 Task: Troubleshoot and fix common issues, such as slow loading web pages.
Action: Mouse moved to (949, 29)
Screenshot: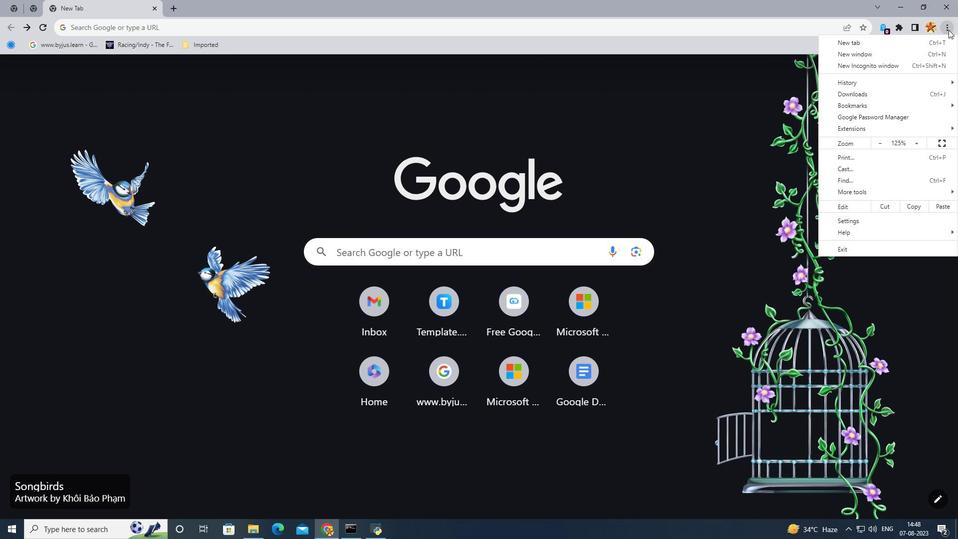 
Action: Mouse pressed left at (949, 29)
Screenshot: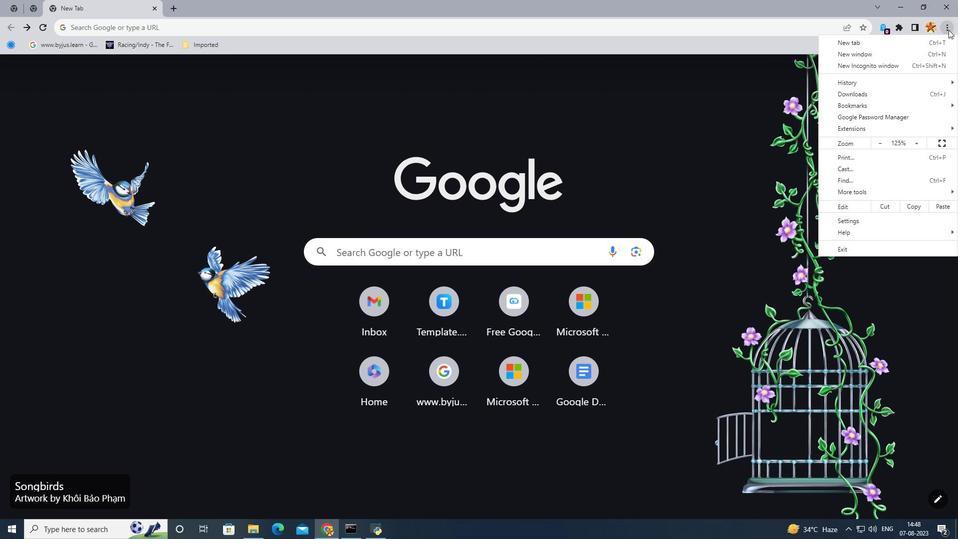
Action: Mouse moved to (696, 322)
Screenshot: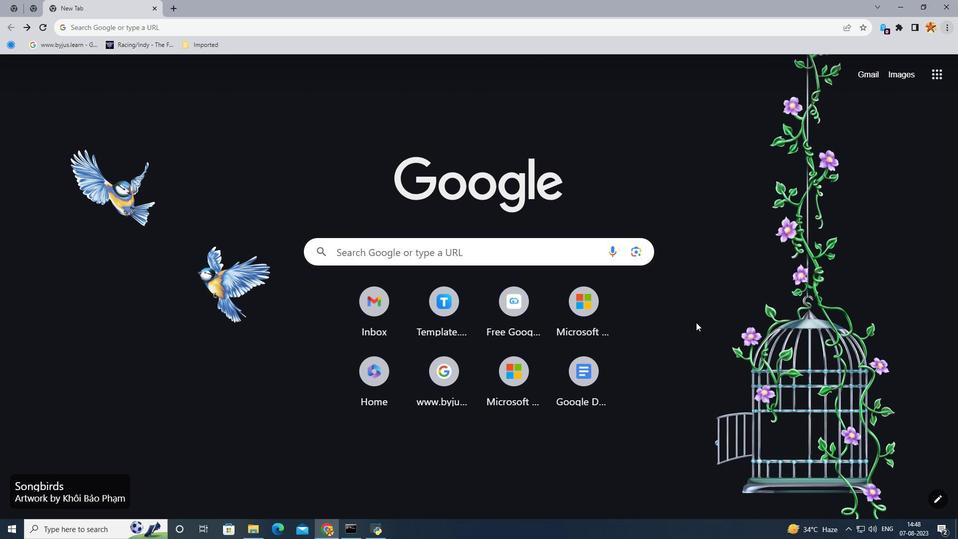 
Action: Mouse pressed left at (696, 322)
Screenshot: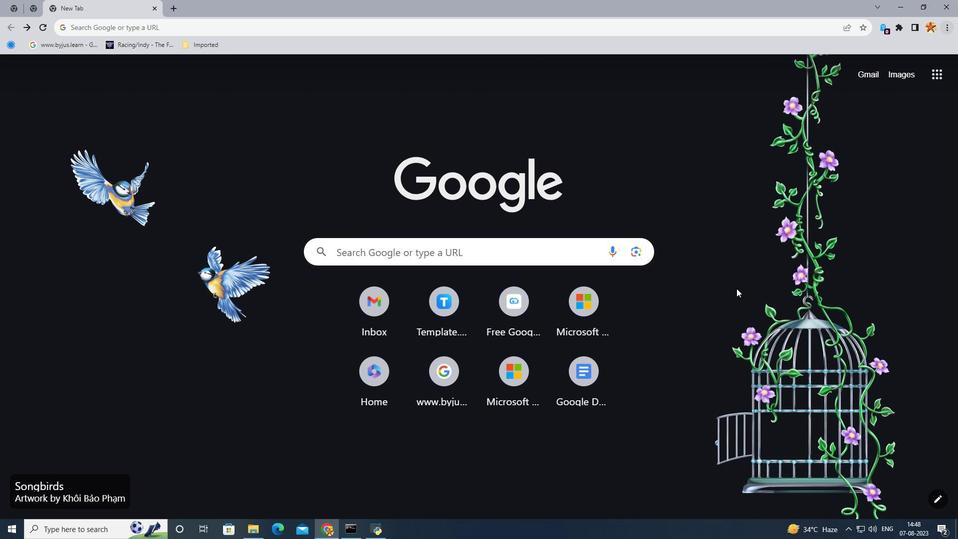 
Action: Mouse moved to (946, 25)
Screenshot: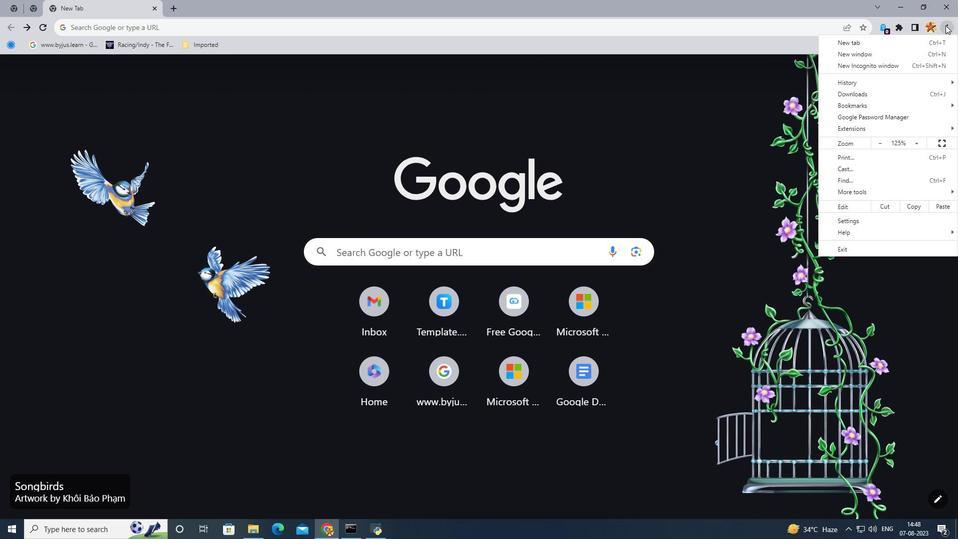 
Action: Mouse pressed left at (946, 25)
Screenshot: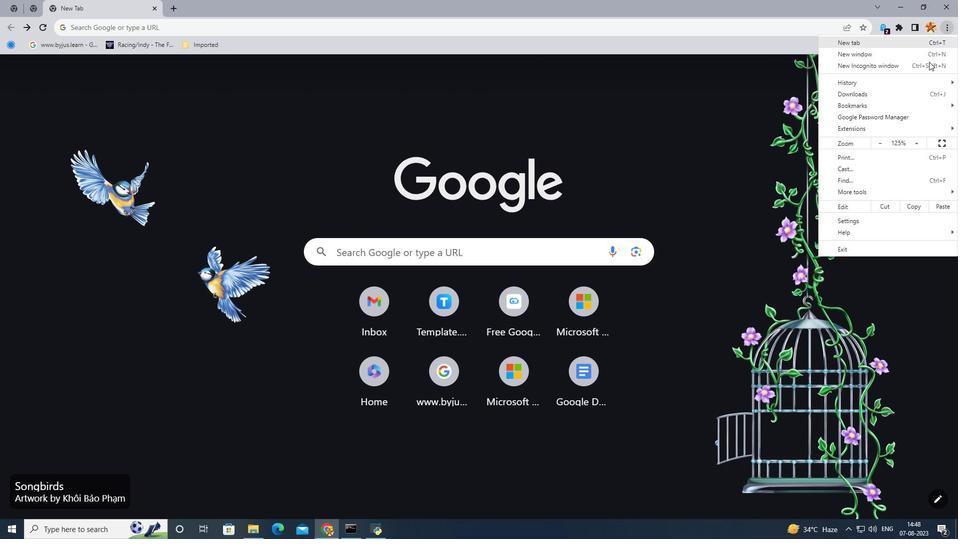 
Action: Mouse moved to (845, 220)
Screenshot: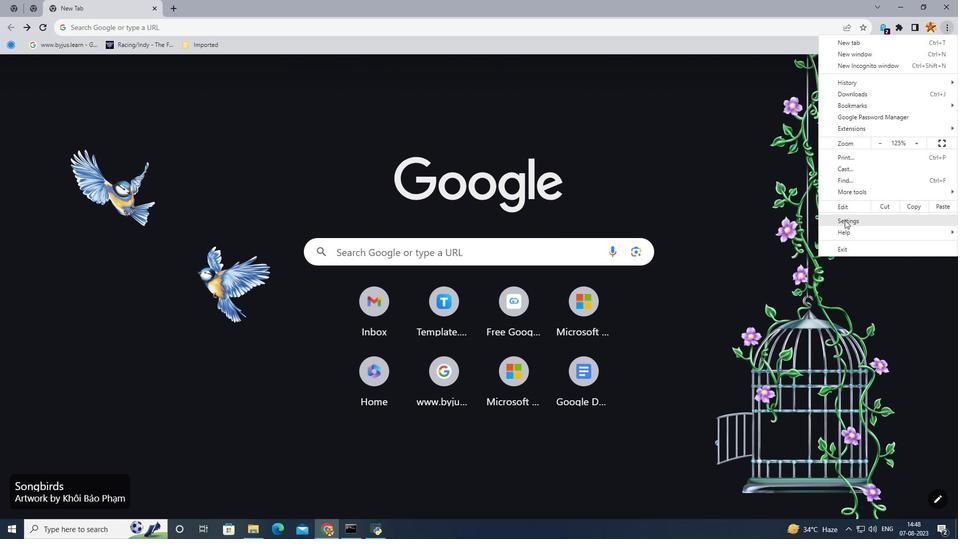 
Action: Mouse pressed left at (845, 220)
Screenshot: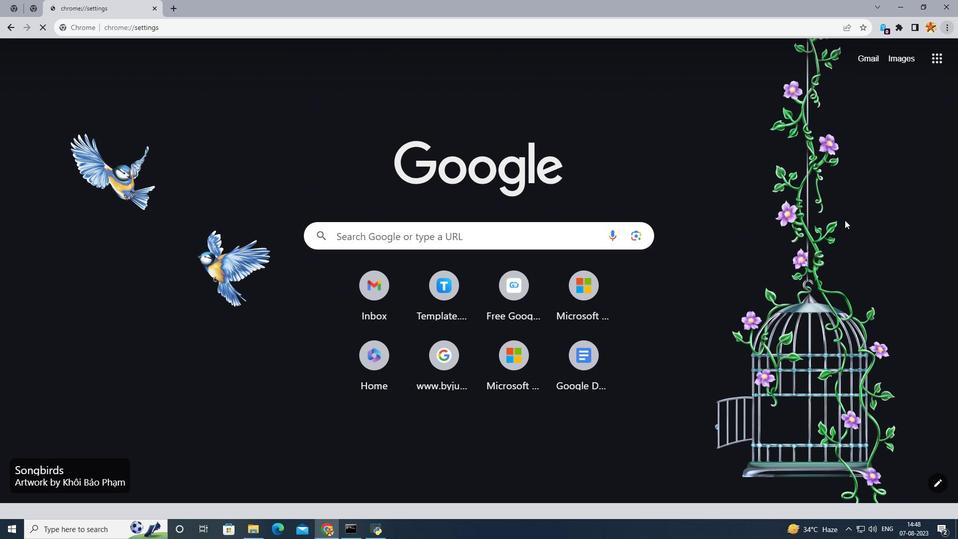
Action: Mouse moved to (36, 165)
Screenshot: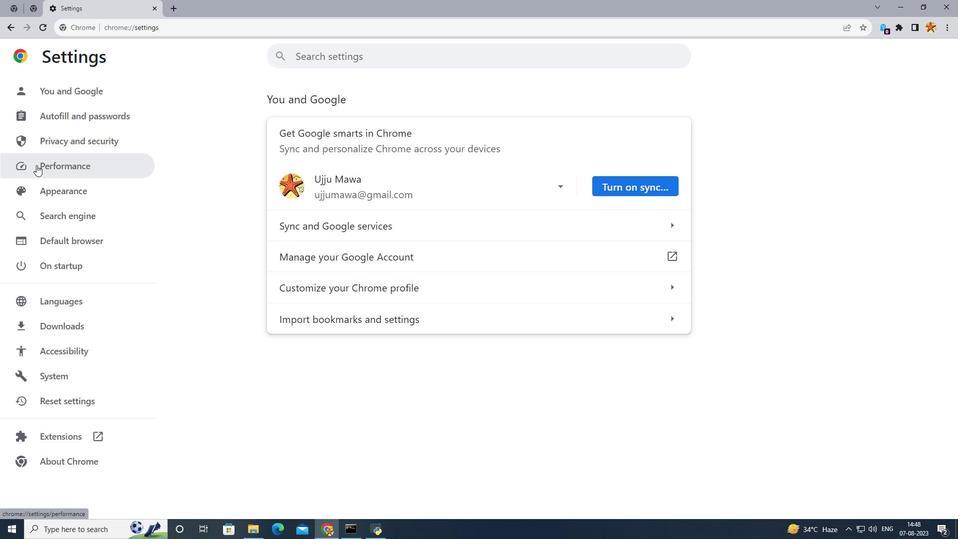 
Action: Mouse pressed left at (36, 165)
Screenshot: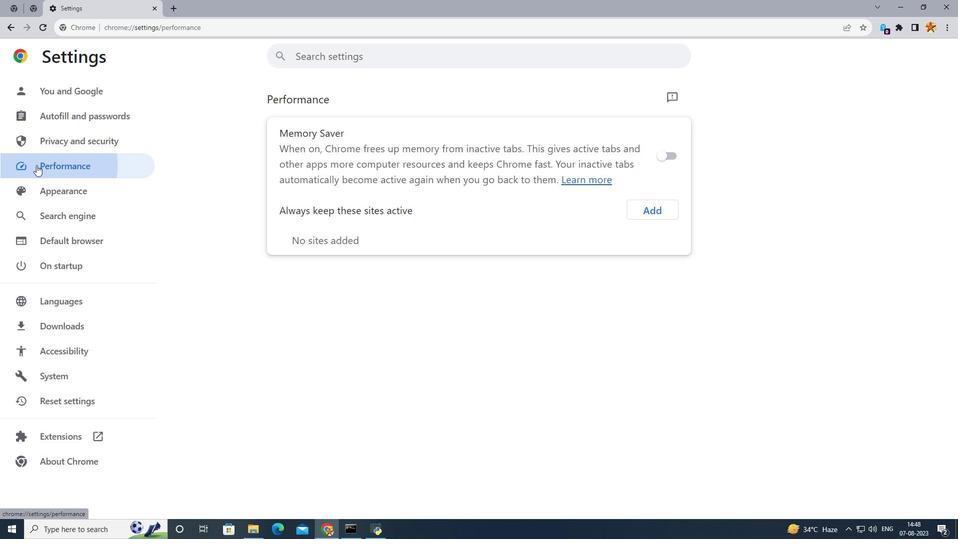 
Action: Mouse moved to (670, 158)
Screenshot: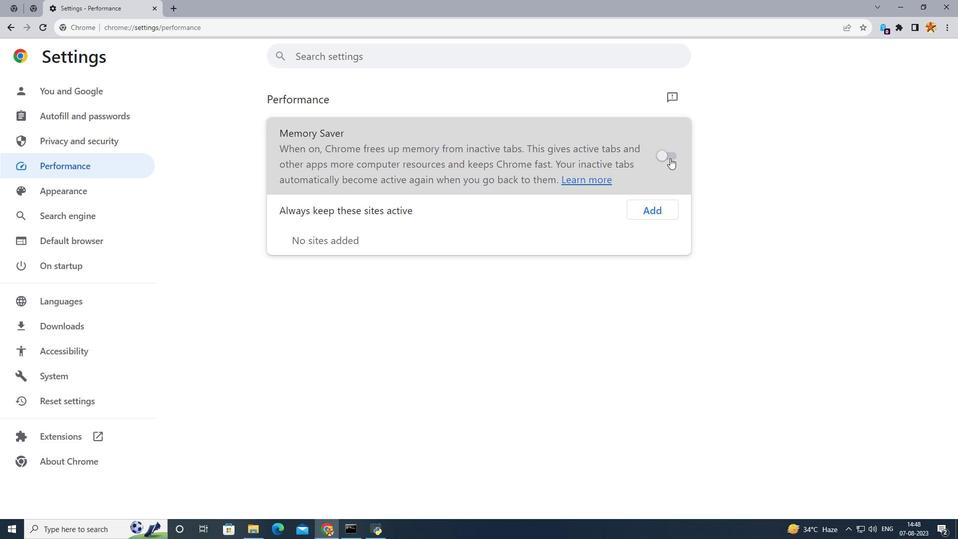 
Action: Mouse pressed left at (670, 158)
Screenshot: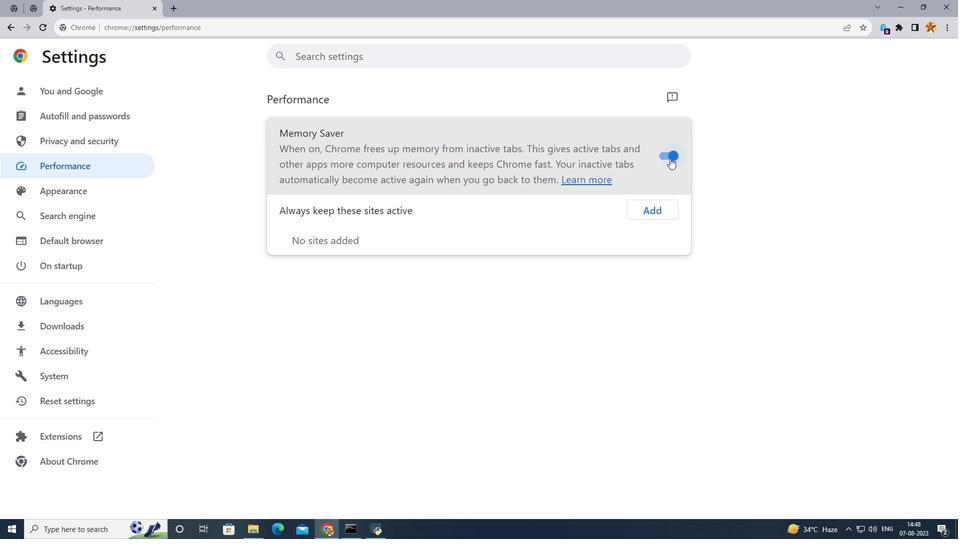 
Action: Mouse moved to (432, 298)
Screenshot: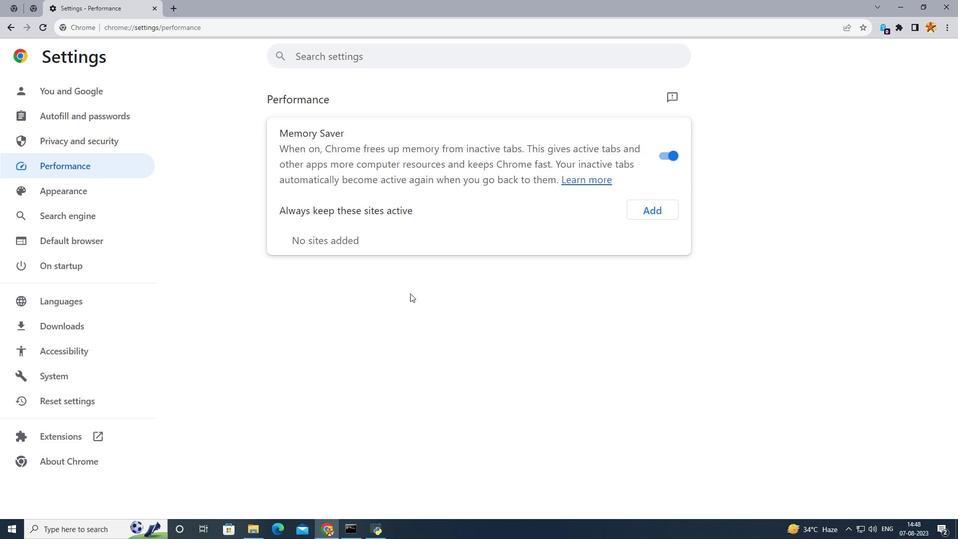 
Action: Mouse pressed left at (432, 298)
Screenshot: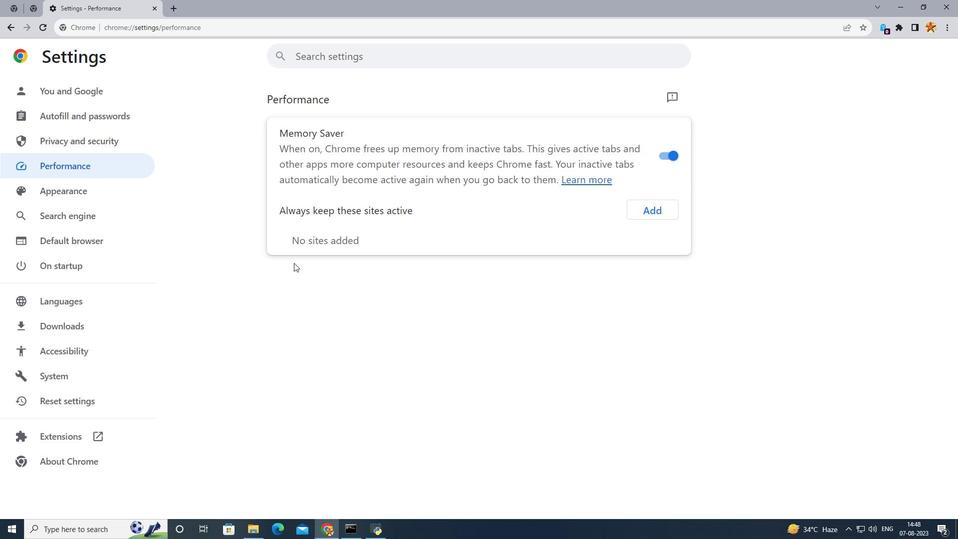 
Action: Mouse moved to (80, 231)
Screenshot: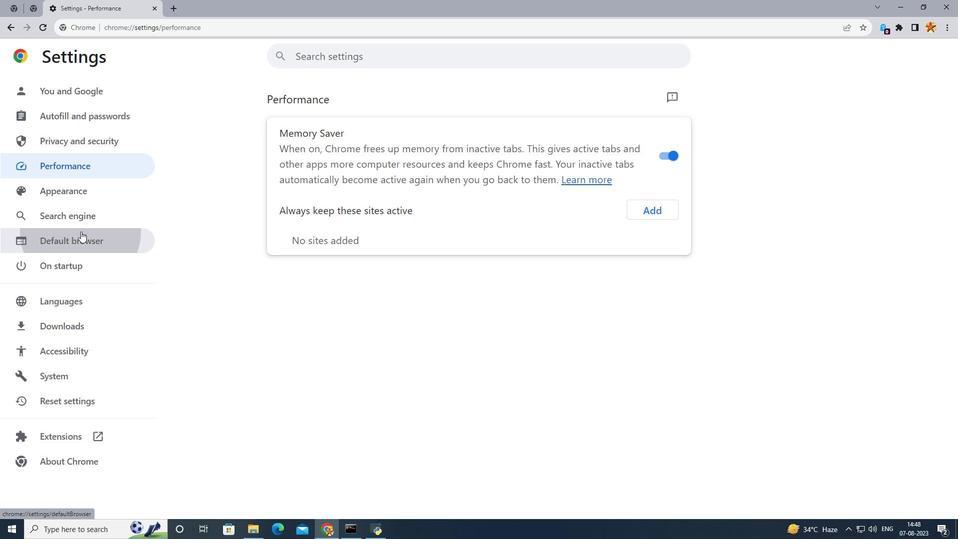 
Action: Mouse pressed left at (80, 231)
Screenshot: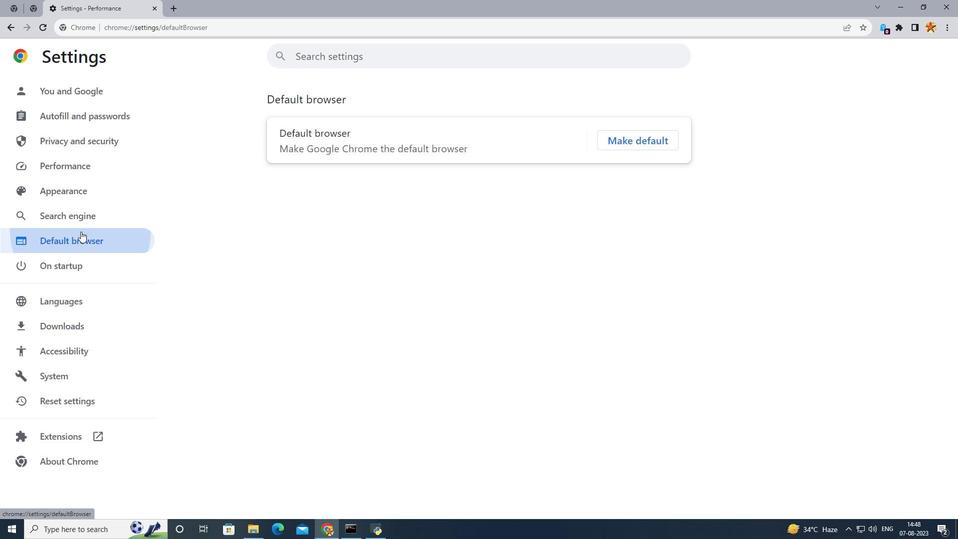 
Action: Mouse moved to (638, 142)
Screenshot: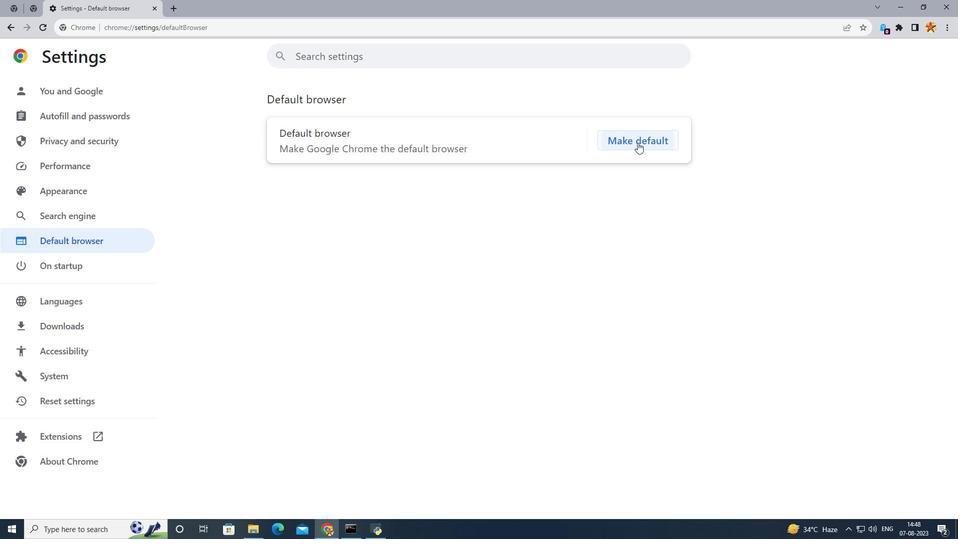 
Action: Mouse pressed left at (638, 142)
Screenshot: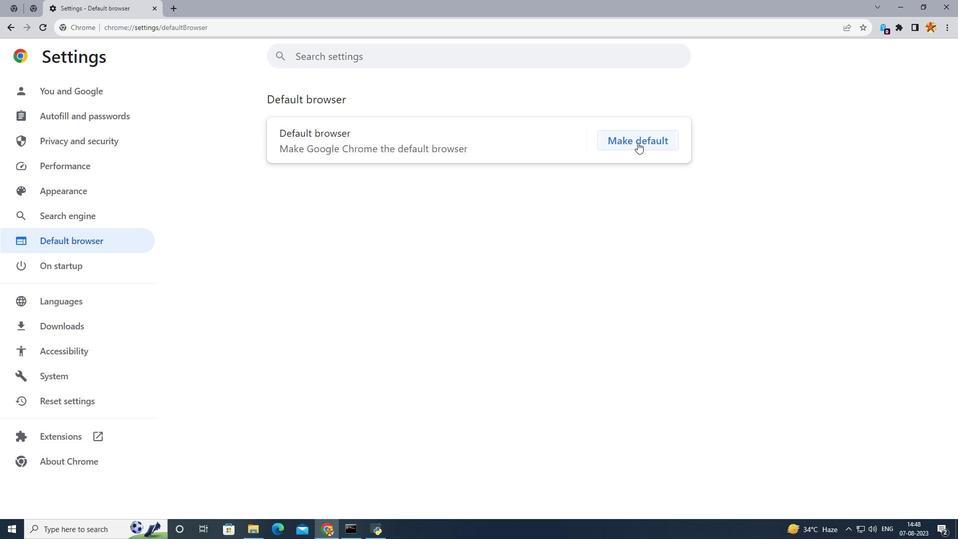 
Action: Mouse moved to (620, 27)
Screenshot: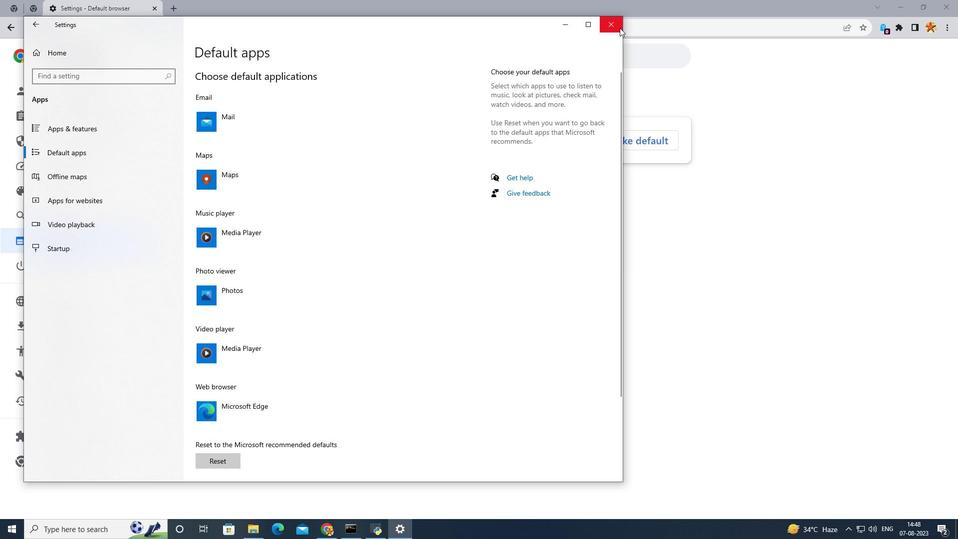 
Action: Mouse pressed left at (620, 27)
Screenshot: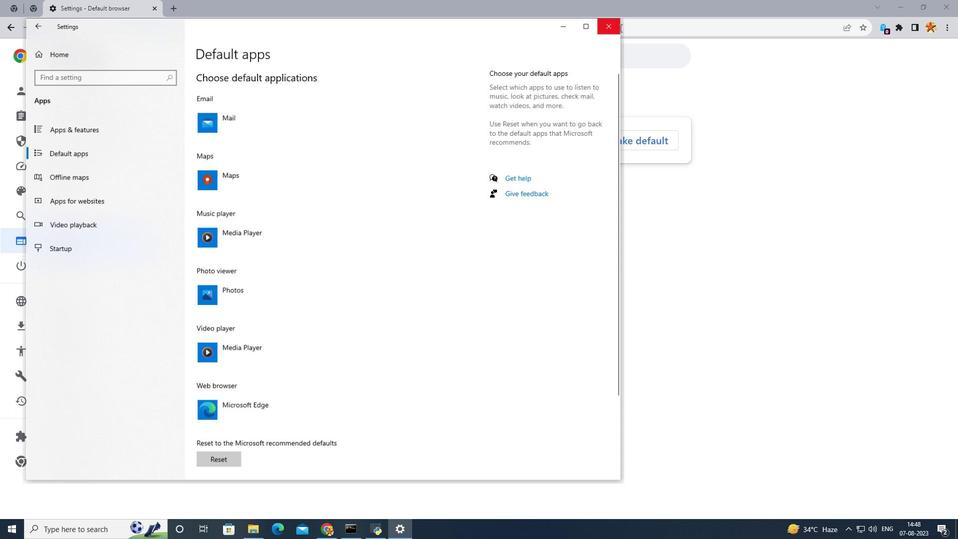 
Action: Mouse moved to (90, 213)
Screenshot: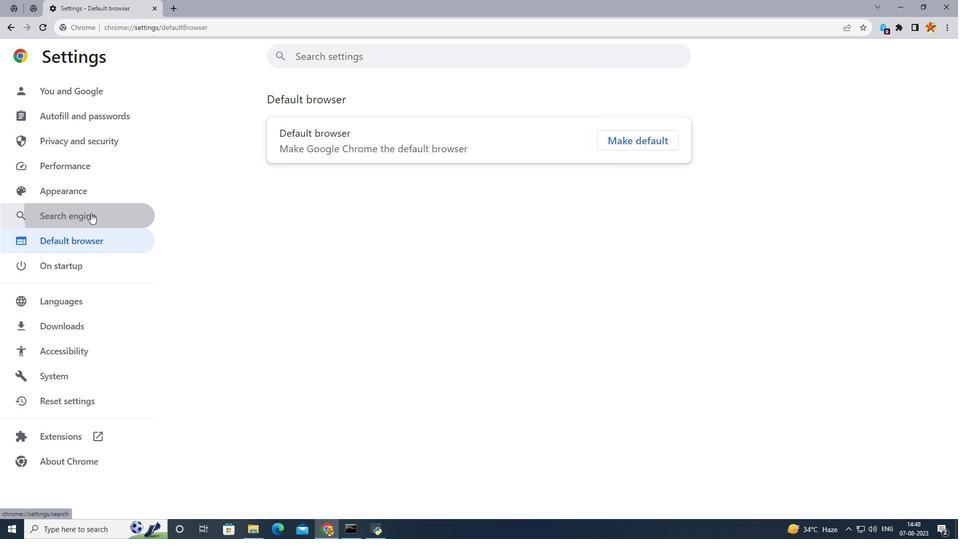 
Action: Mouse pressed left at (90, 213)
Screenshot: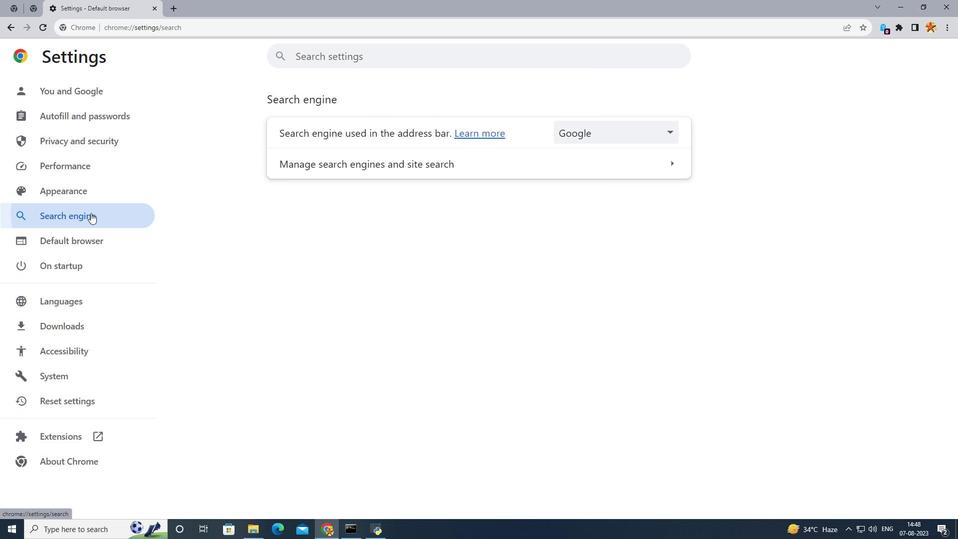 
Action: Mouse moved to (106, 188)
Screenshot: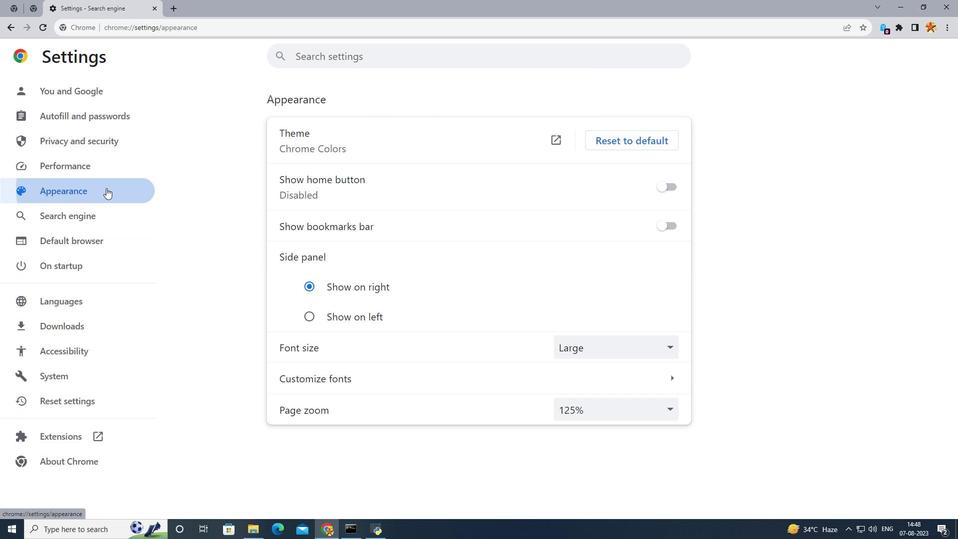 
Action: Mouse pressed left at (106, 188)
Screenshot: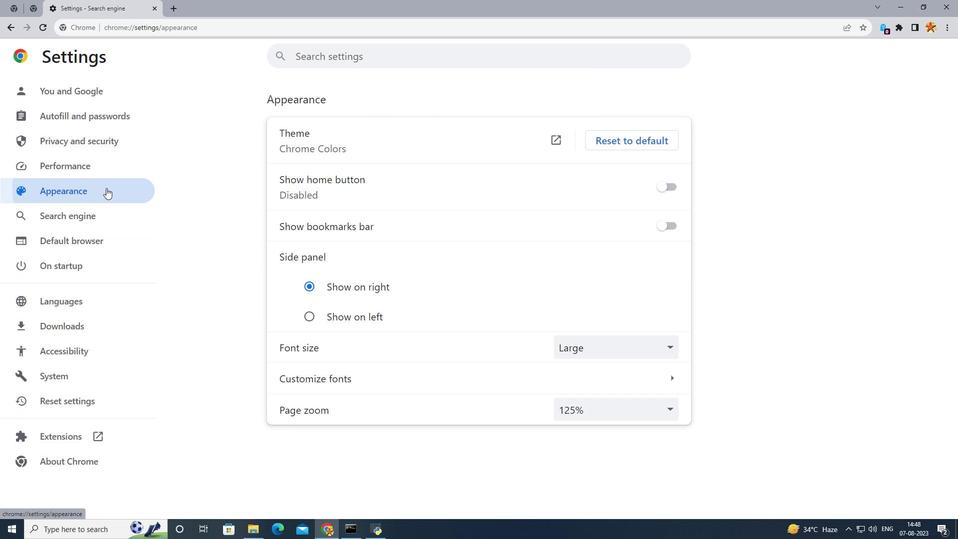
Action: Mouse moved to (100, 163)
Screenshot: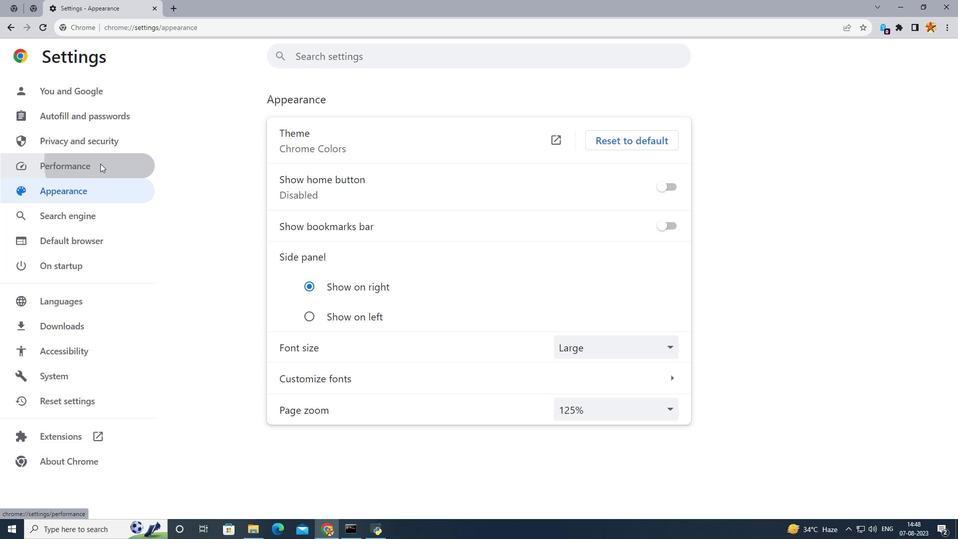 
Action: Mouse pressed left at (100, 163)
Screenshot: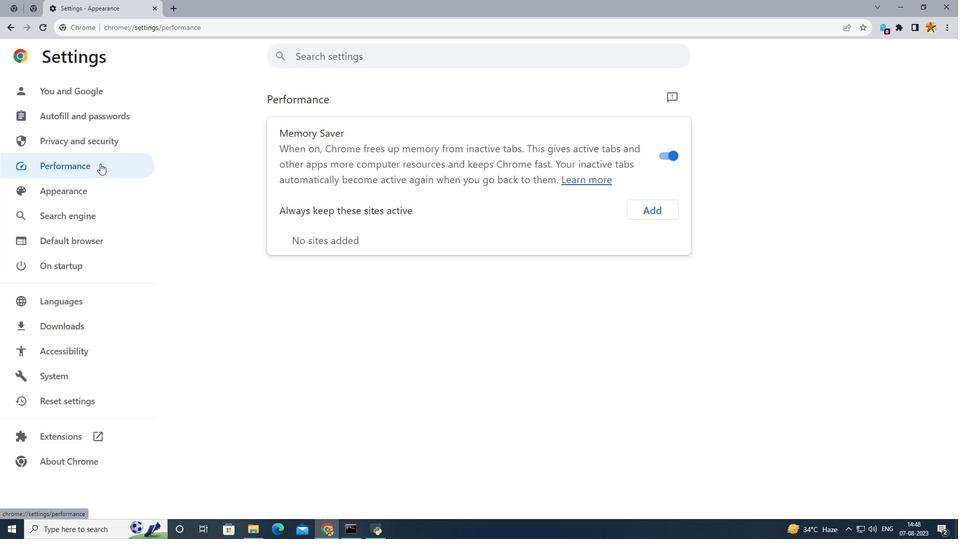 
Action: Mouse moved to (663, 159)
Screenshot: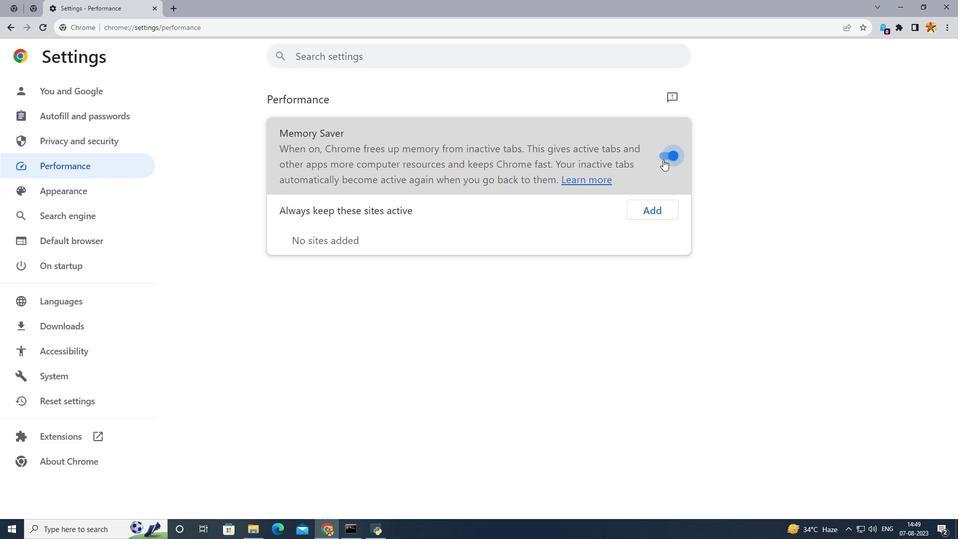 
Action: Mouse pressed left at (663, 159)
Screenshot: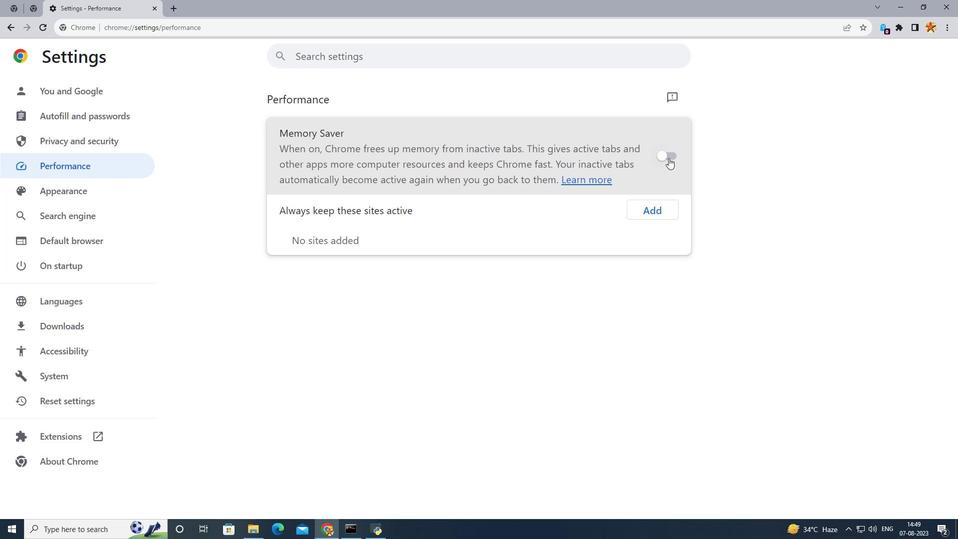
Action: Mouse moved to (672, 157)
Screenshot: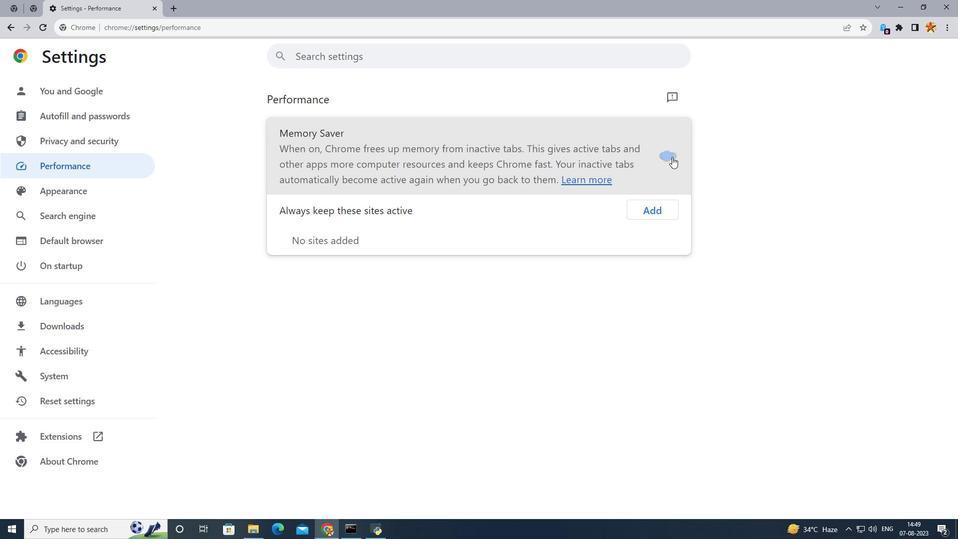 
Action: Mouse pressed left at (672, 157)
Screenshot: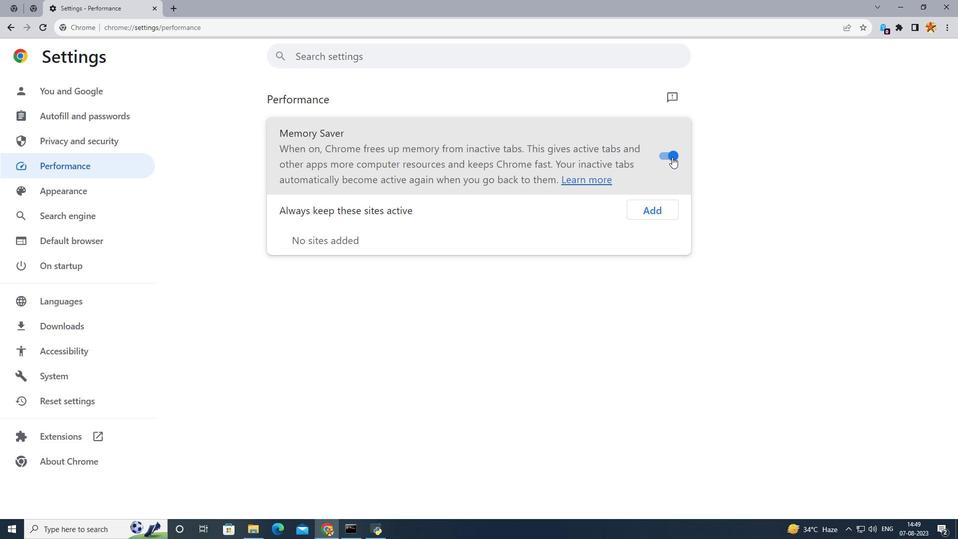 
Action: Mouse moved to (460, 386)
Screenshot: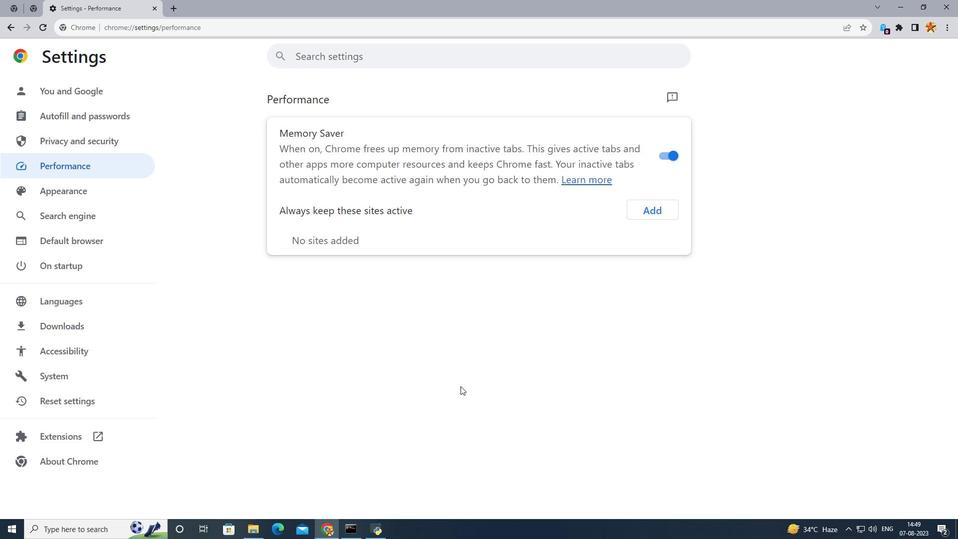 
Action: Mouse pressed left at (460, 386)
Screenshot: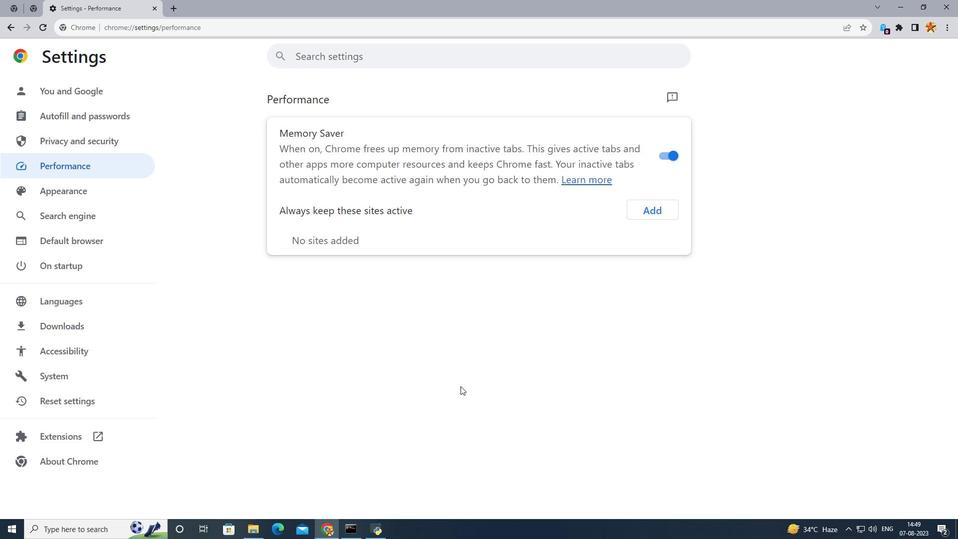 
